 Task: Change the visibility to private.
Action: Mouse moved to (238, 53)
Screenshot: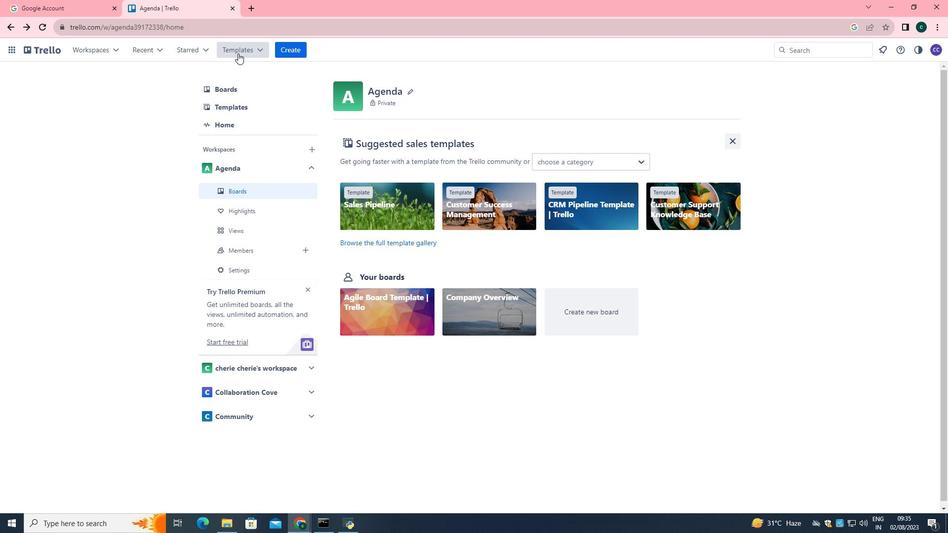 
Action: Mouse pressed left at (238, 53)
Screenshot: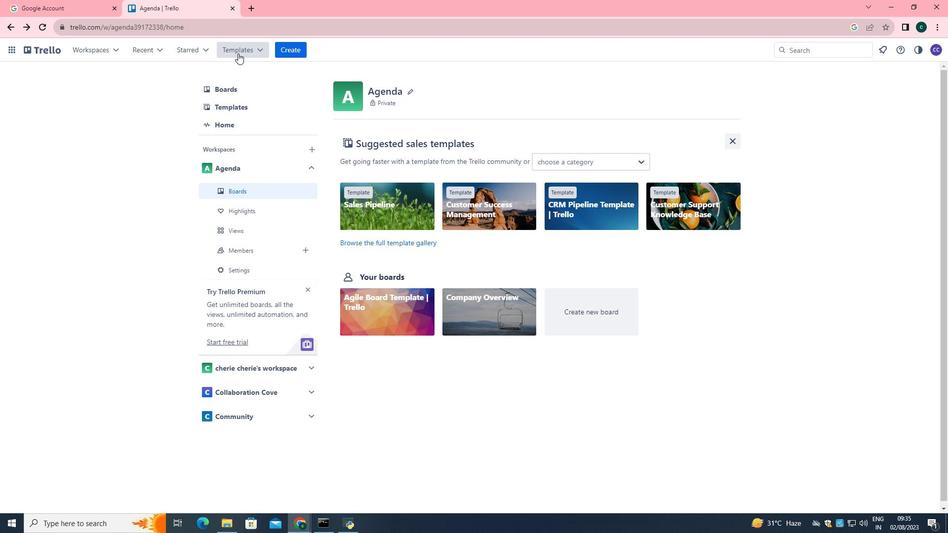 
Action: Mouse moved to (276, 153)
Screenshot: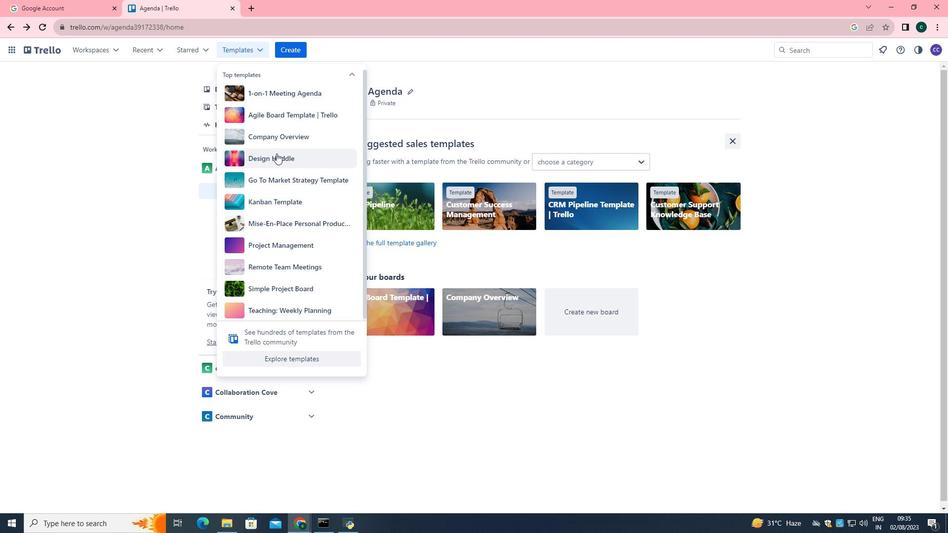 
Action: Mouse pressed left at (276, 153)
Screenshot: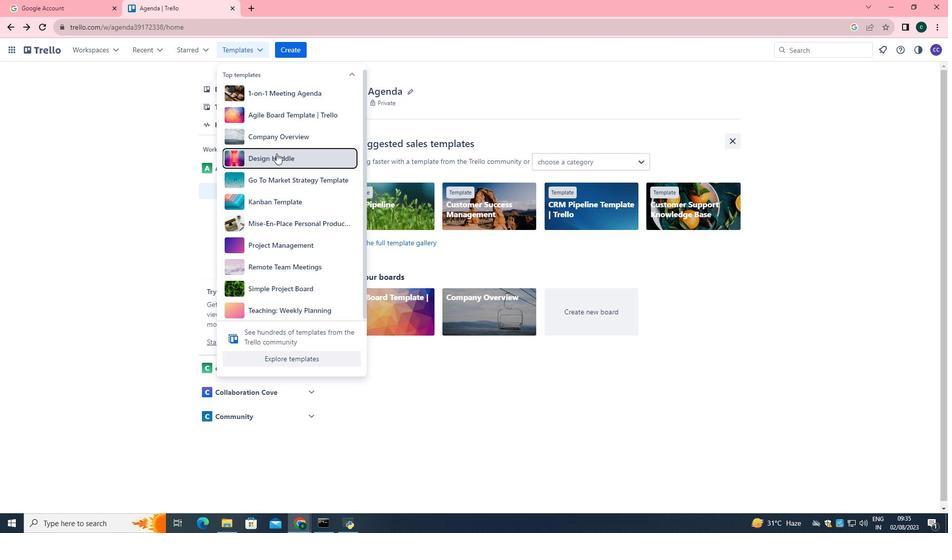 
Action: Mouse moved to (283, 233)
Screenshot: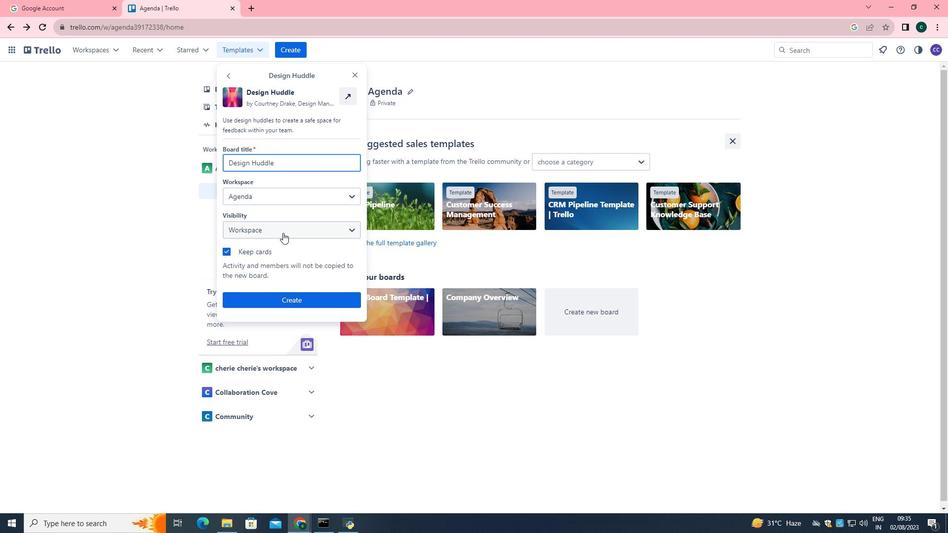 
Action: Mouse pressed left at (283, 233)
Screenshot: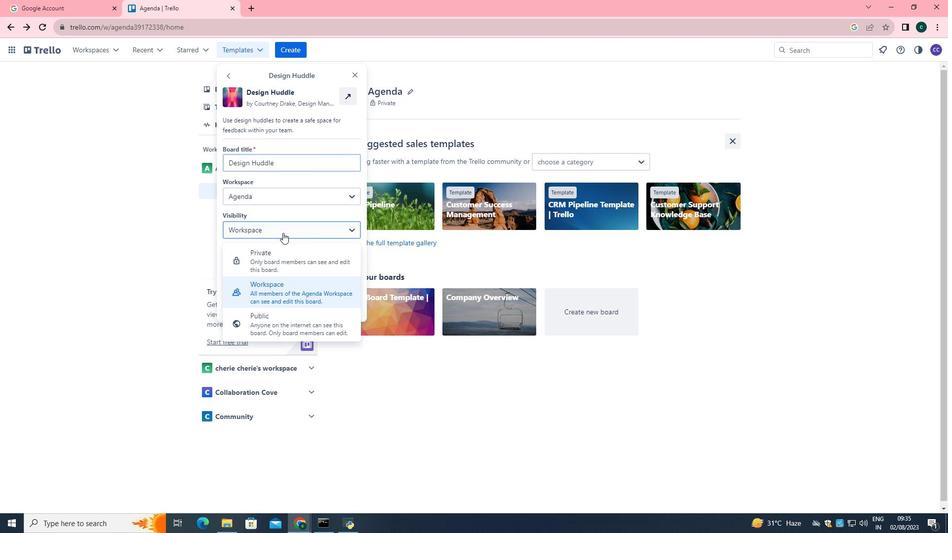 
Action: Mouse moved to (290, 257)
Screenshot: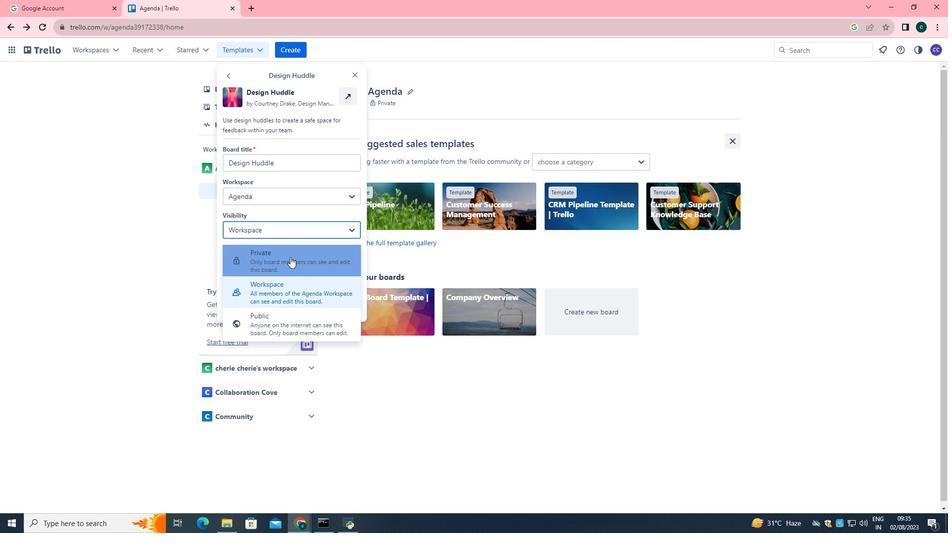 
Action: Mouse pressed left at (290, 257)
Screenshot: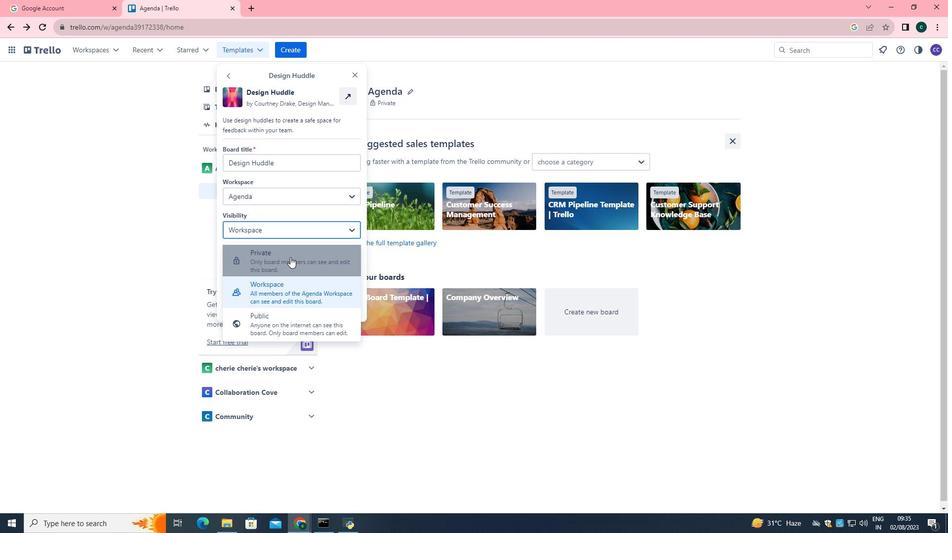 
